 Task: Click on Thumbnails
Action: Mouse moved to (655, 234)
Screenshot: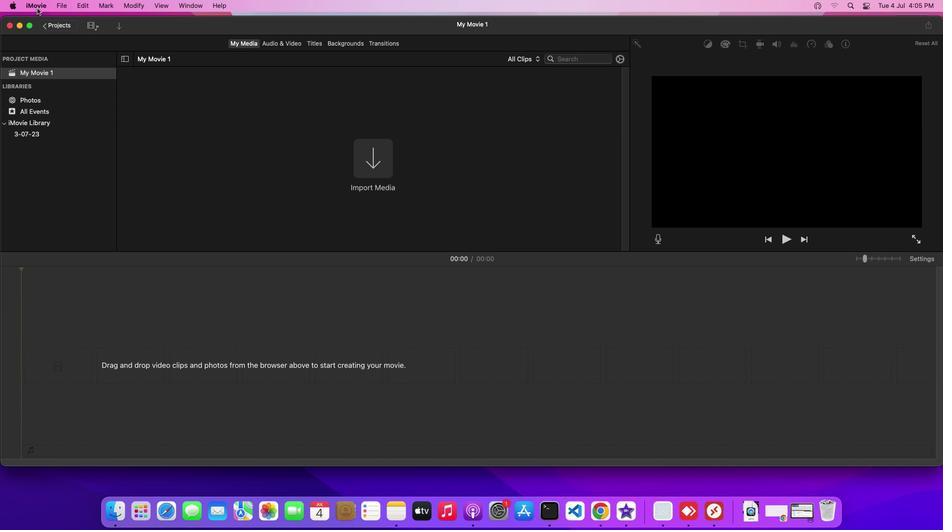 
Action: Mouse pressed left at (655, 234)
Screenshot: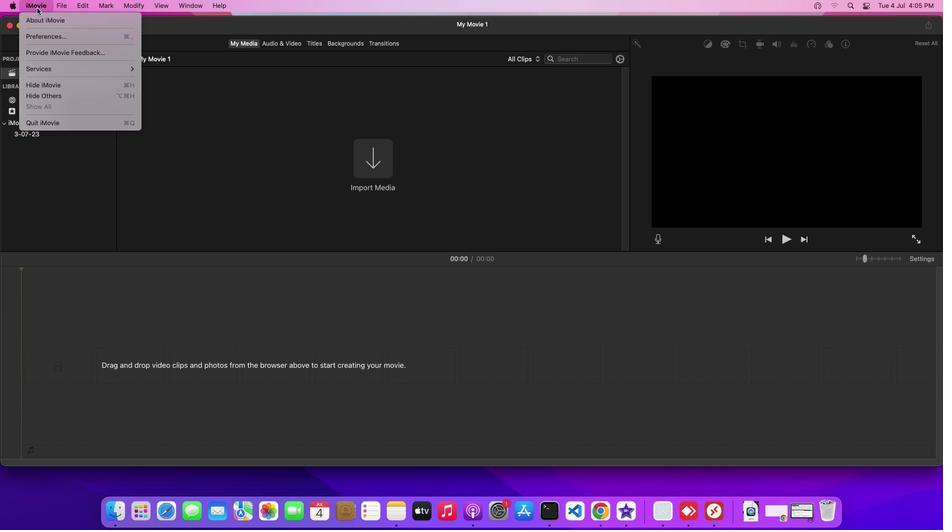 
Action: Mouse moved to (655, 234)
Screenshot: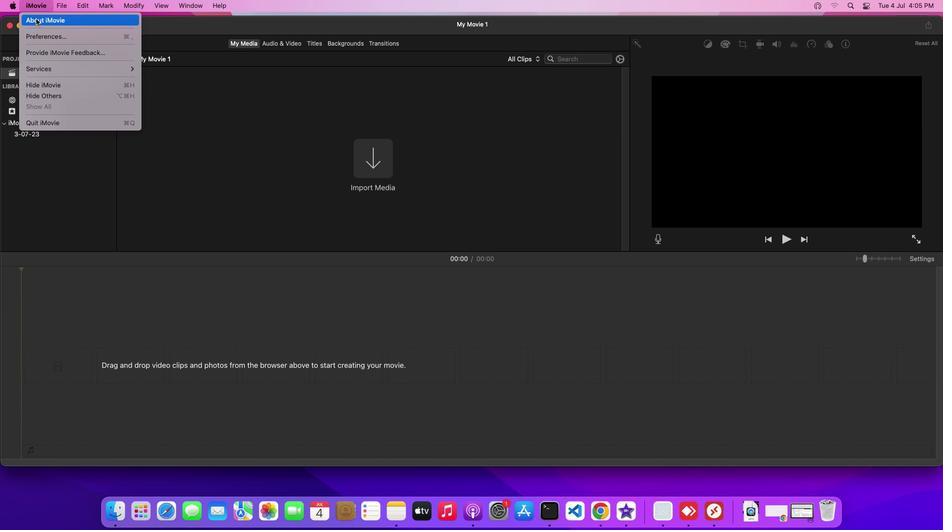 
Action: Mouse pressed left at (655, 234)
Screenshot: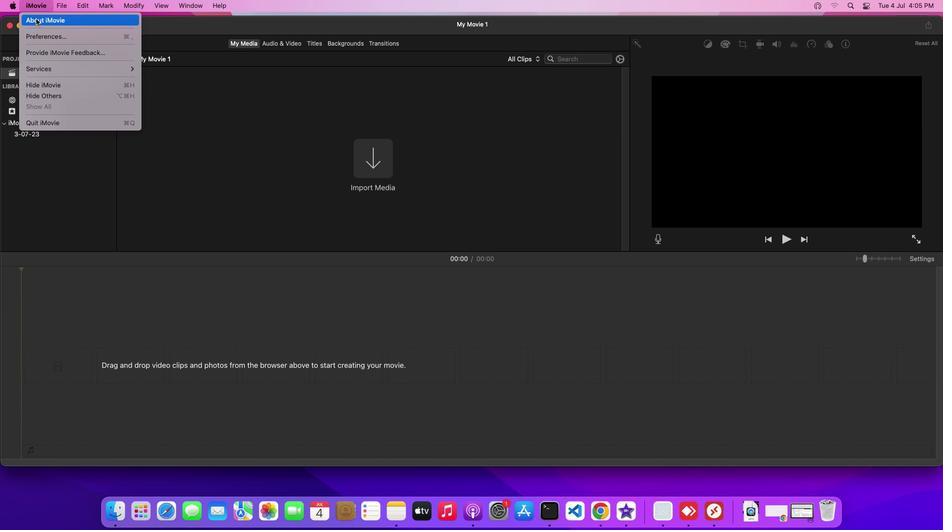 
Action: Mouse moved to (655, 234)
Screenshot: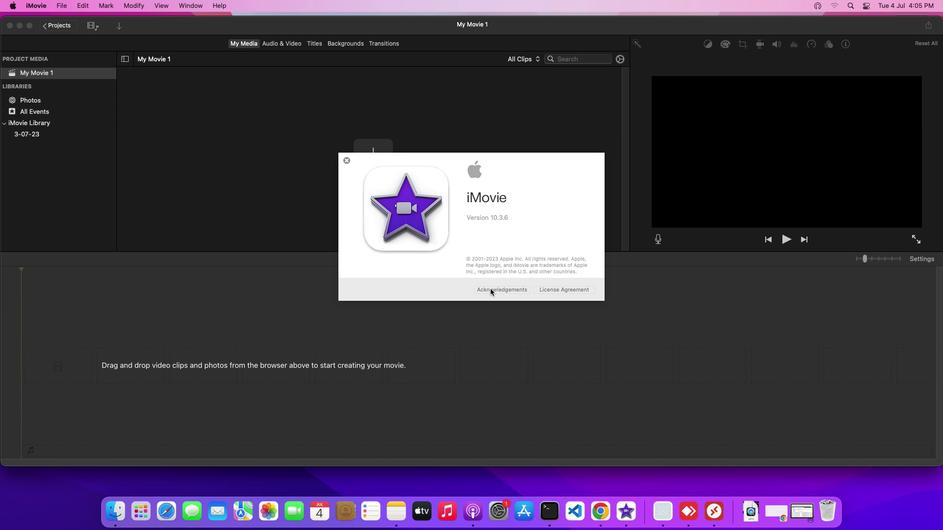 
Action: Mouse pressed left at (655, 234)
Screenshot: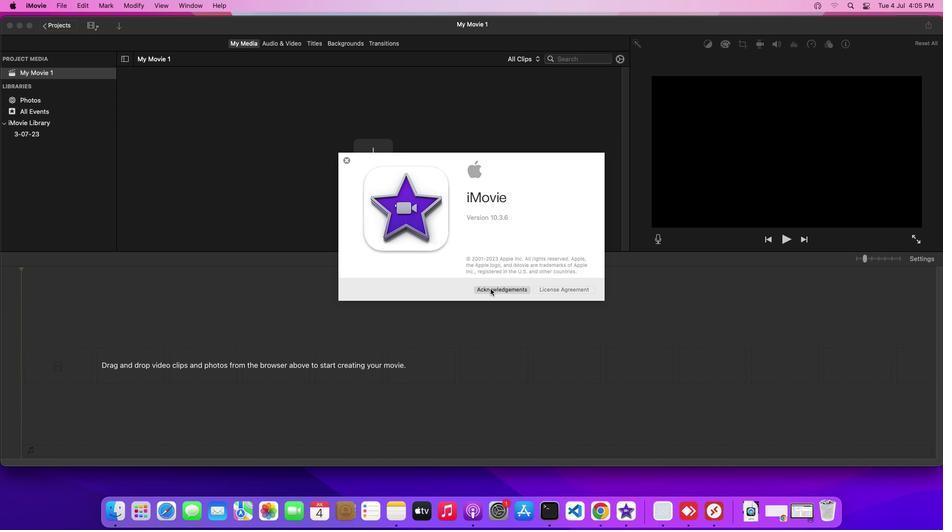 
Action: Mouse moved to (655, 234)
Screenshot: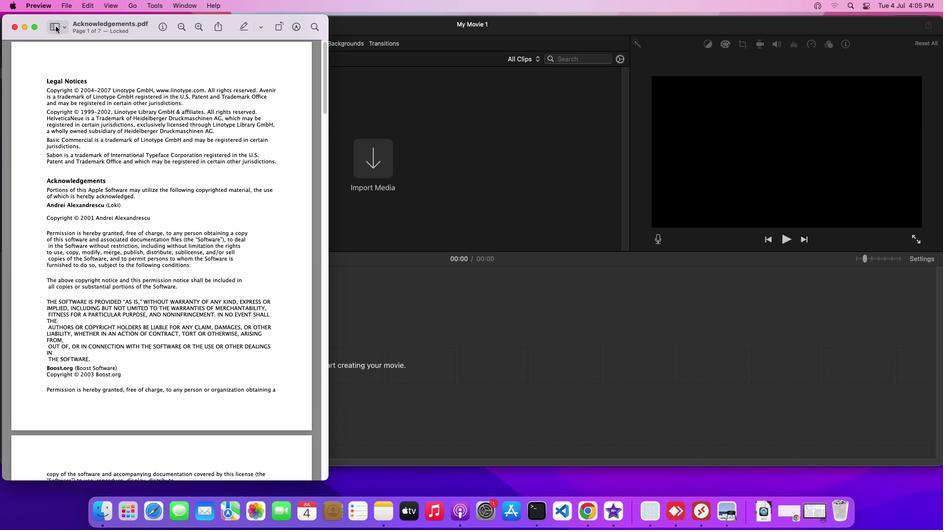 
Action: Mouse pressed left at (655, 234)
Screenshot: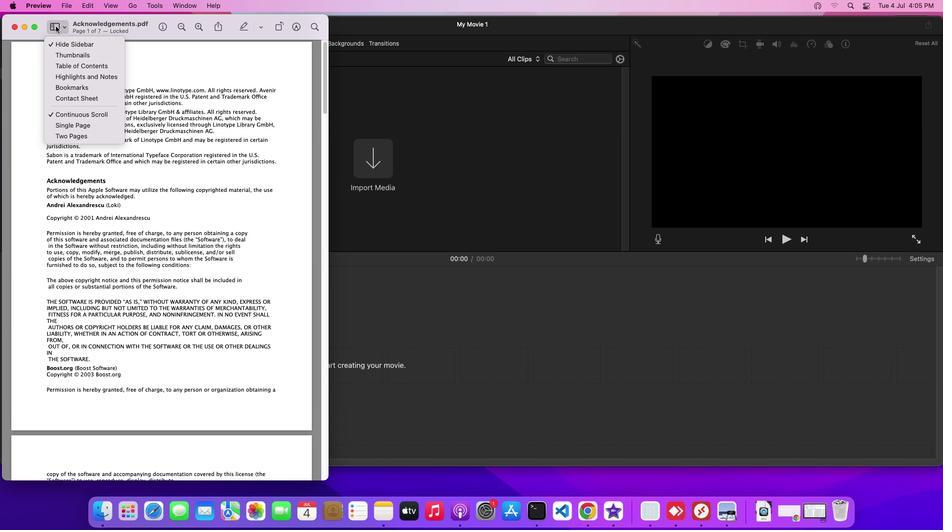 
Action: Mouse moved to (655, 234)
Screenshot: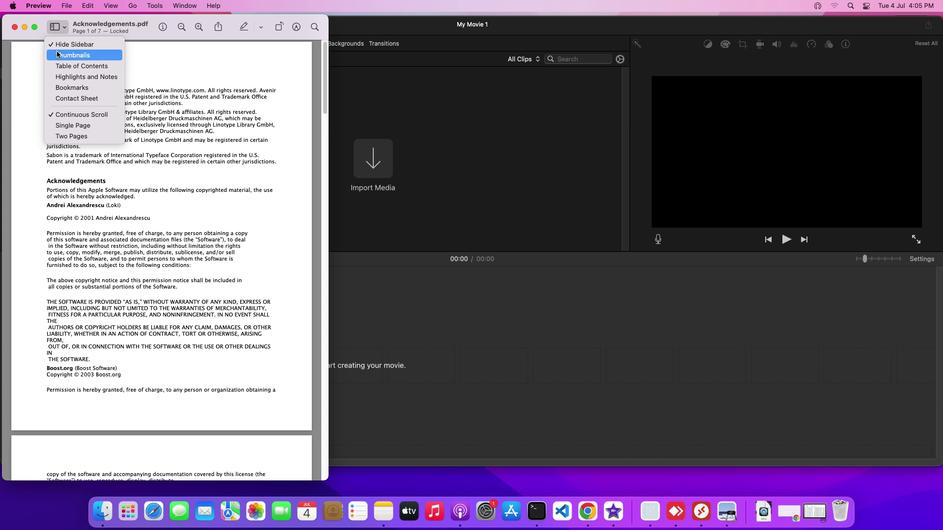 
Action: Mouse pressed left at (655, 234)
Screenshot: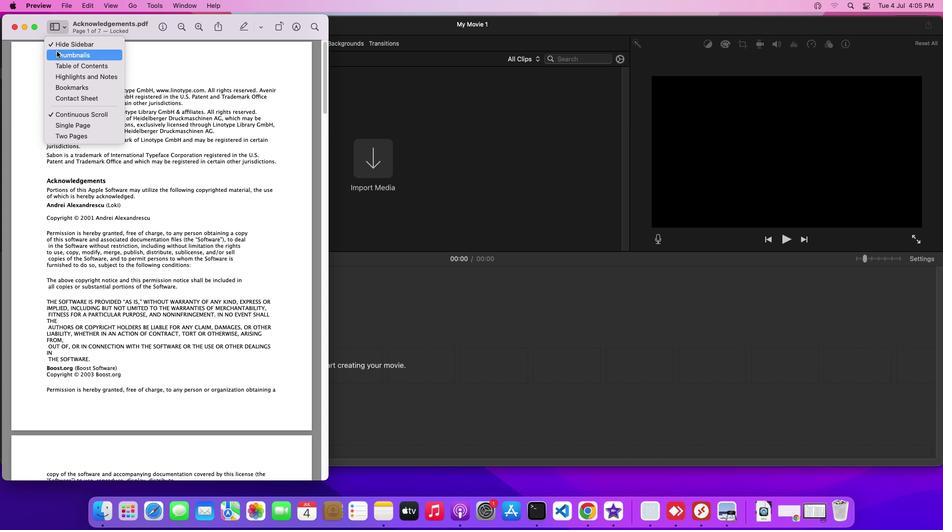 
